 Task: Add Lifeway Organic Lowfat Plain Kefir to the cart.
Action: Mouse pressed left at (15, 78)
Screenshot: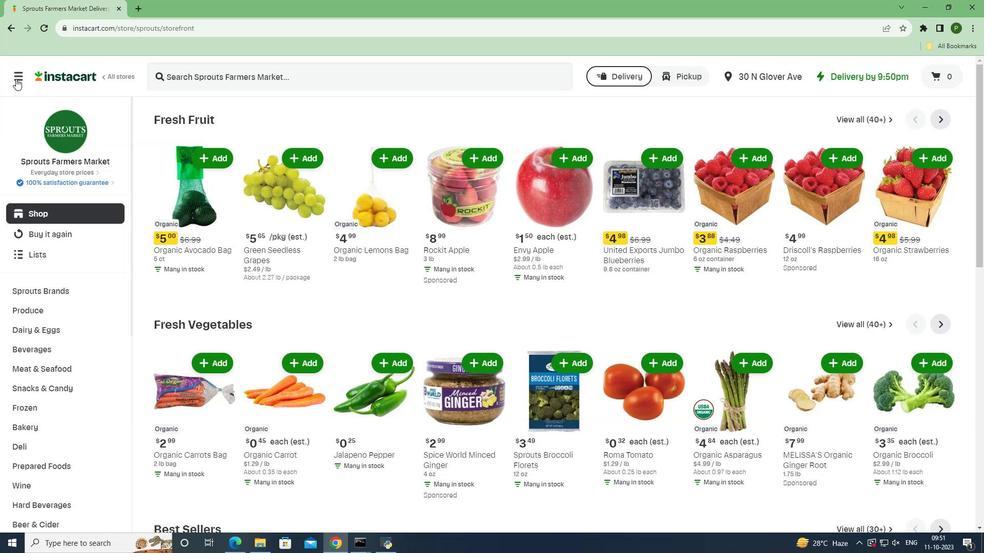 
Action: Mouse moved to (26, 274)
Screenshot: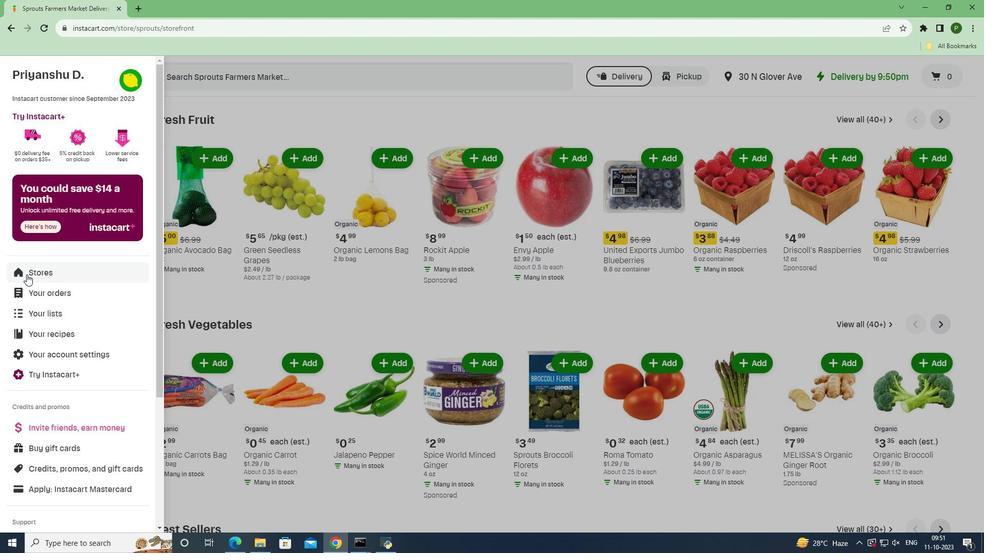 
Action: Mouse pressed left at (26, 274)
Screenshot: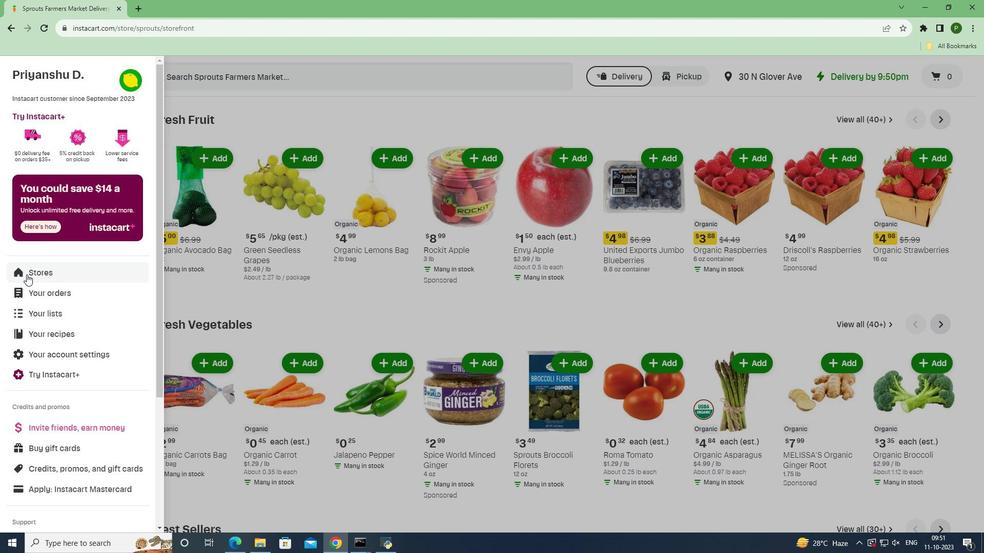 
Action: Mouse moved to (233, 117)
Screenshot: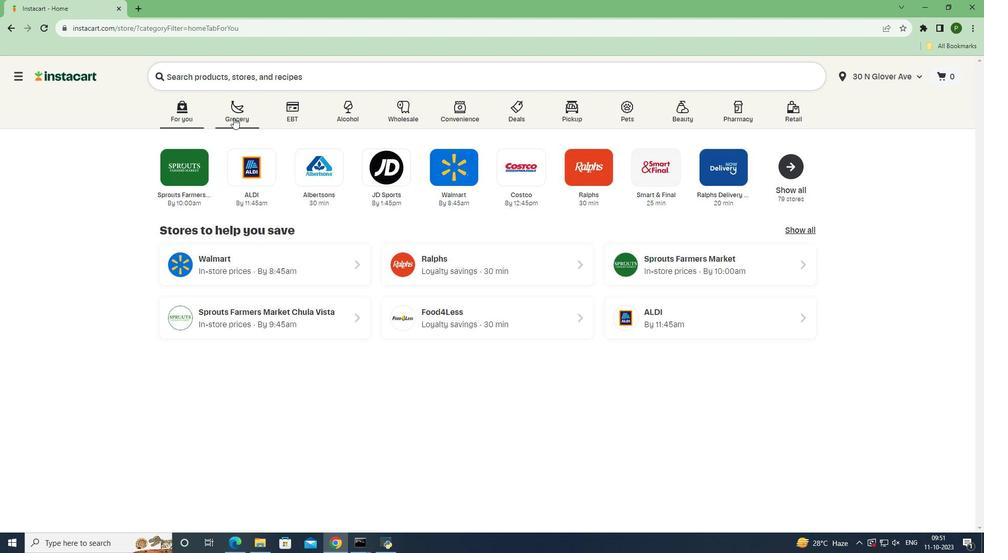 
Action: Mouse pressed left at (233, 117)
Screenshot: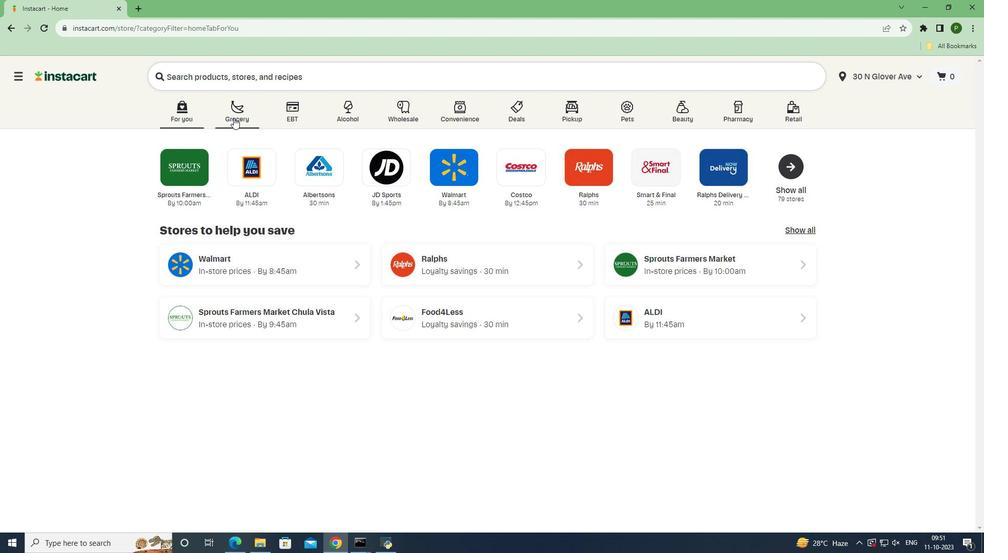 
Action: Mouse moved to (389, 224)
Screenshot: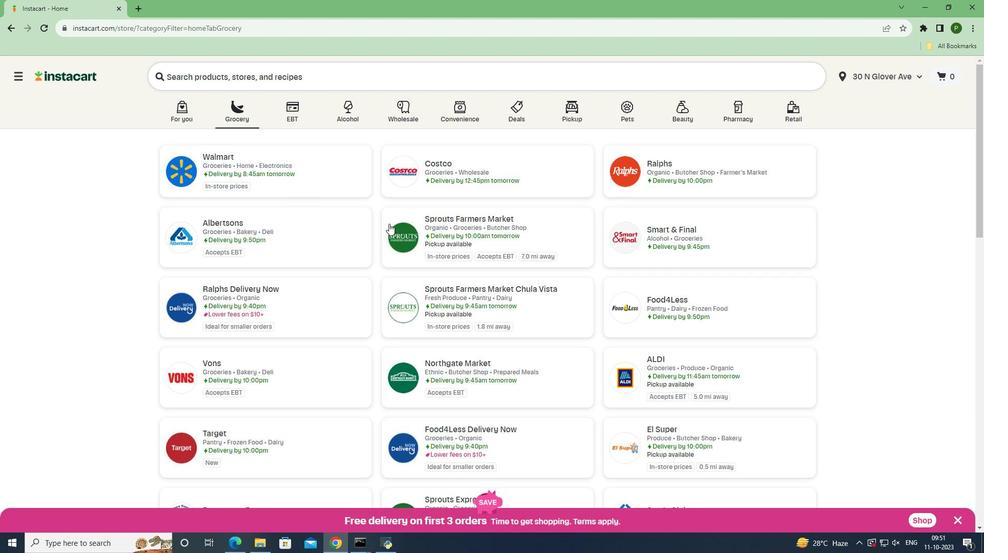 
Action: Mouse pressed left at (389, 224)
Screenshot: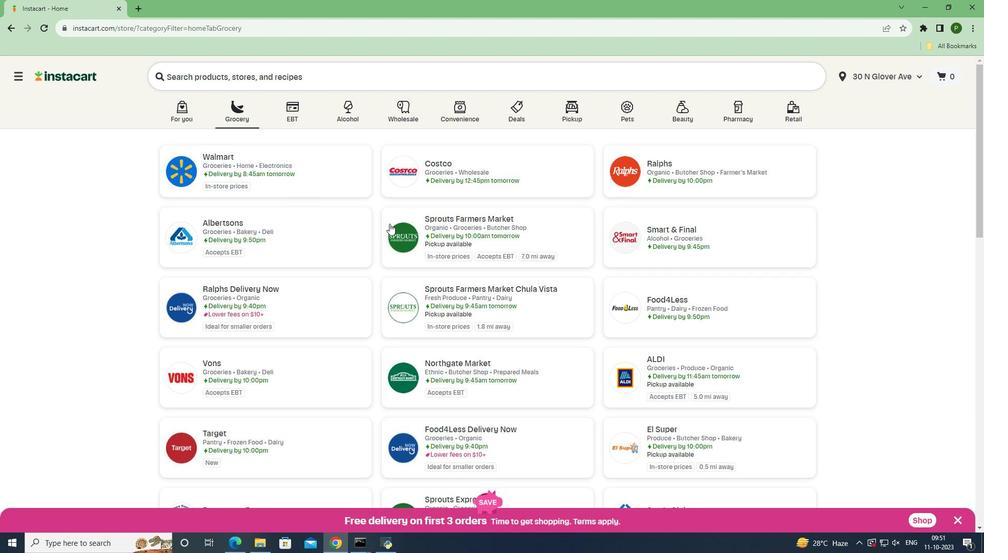 
Action: Mouse moved to (72, 330)
Screenshot: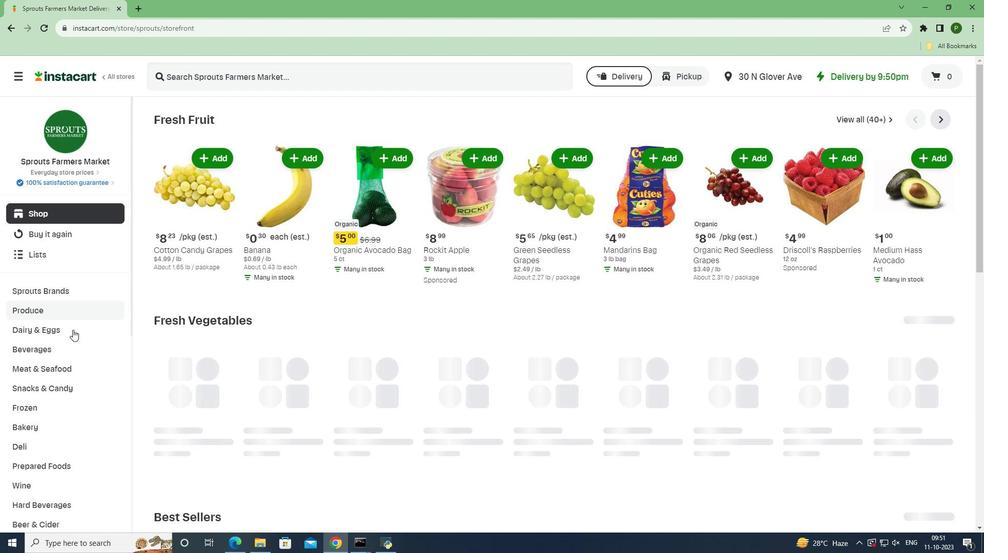 
Action: Mouse pressed left at (72, 330)
Screenshot: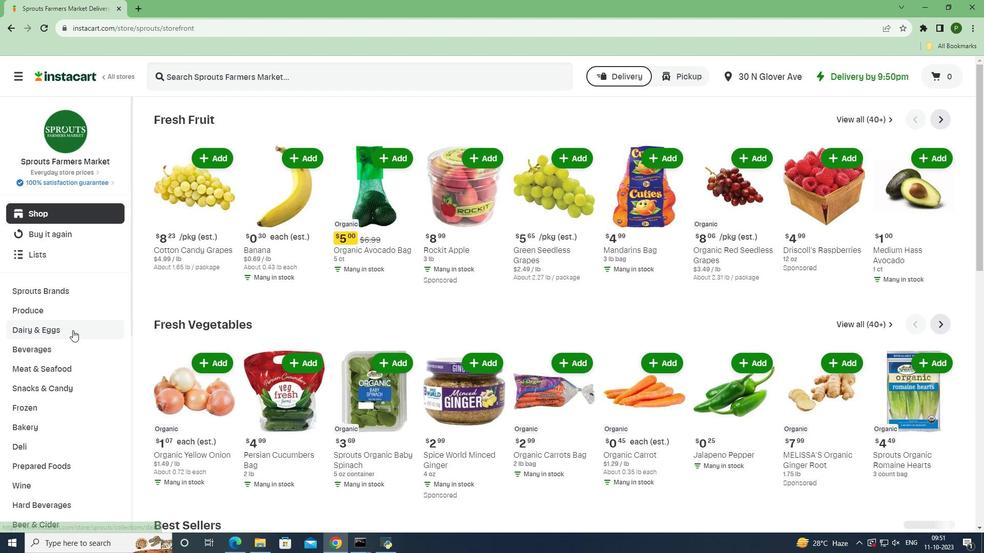 
Action: Mouse moved to (53, 409)
Screenshot: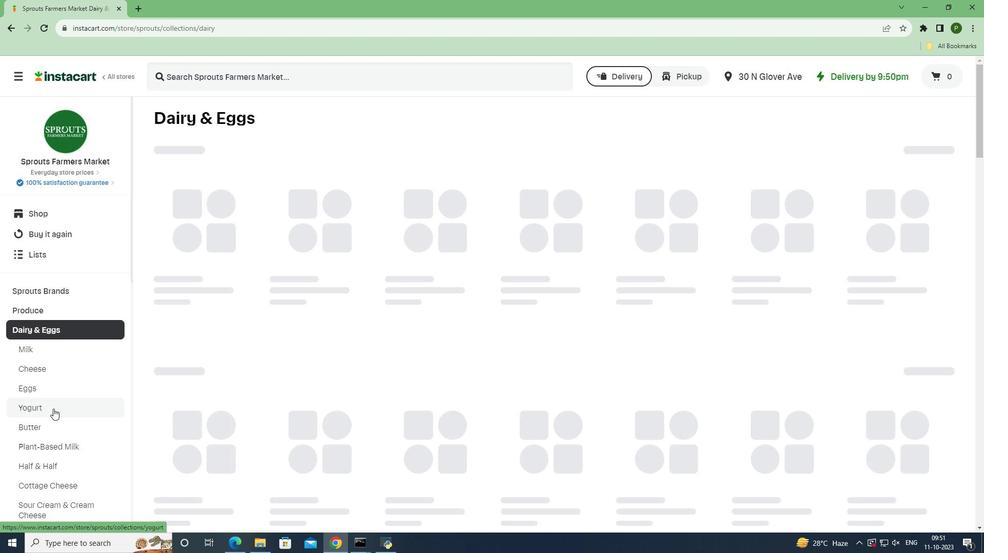 
Action: Mouse pressed left at (53, 409)
Screenshot: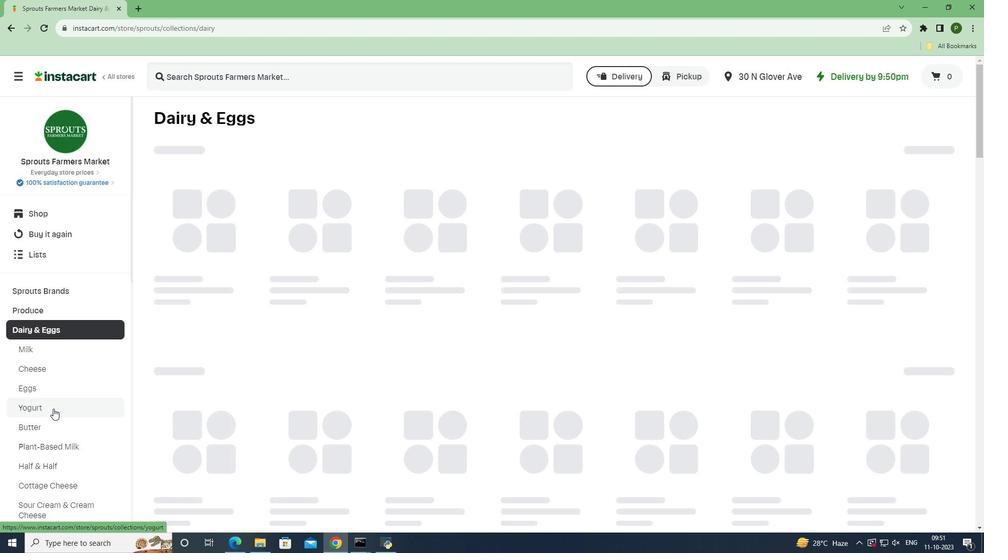 
Action: Mouse moved to (196, 76)
Screenshot: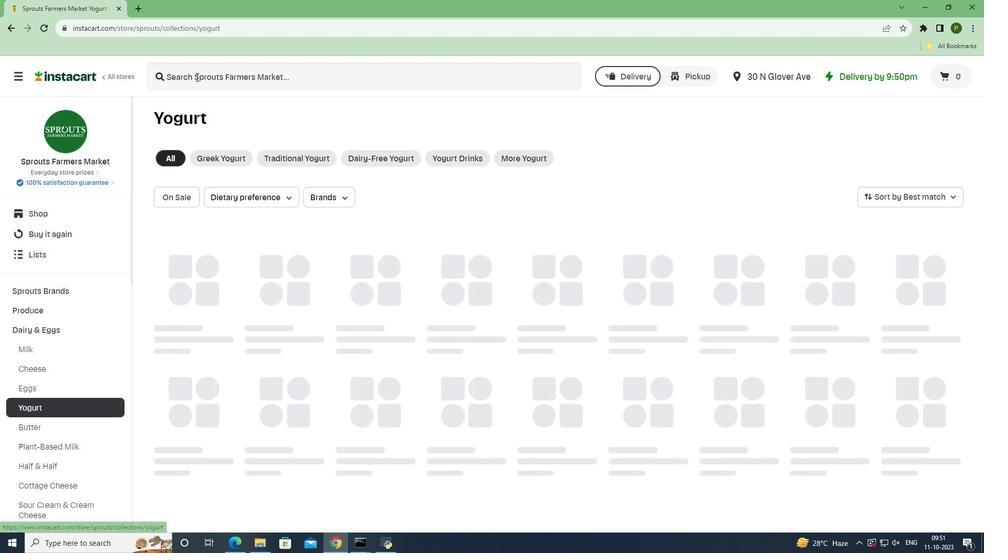 
Action: Mouse pressed left at (196, 76)
Screenshot: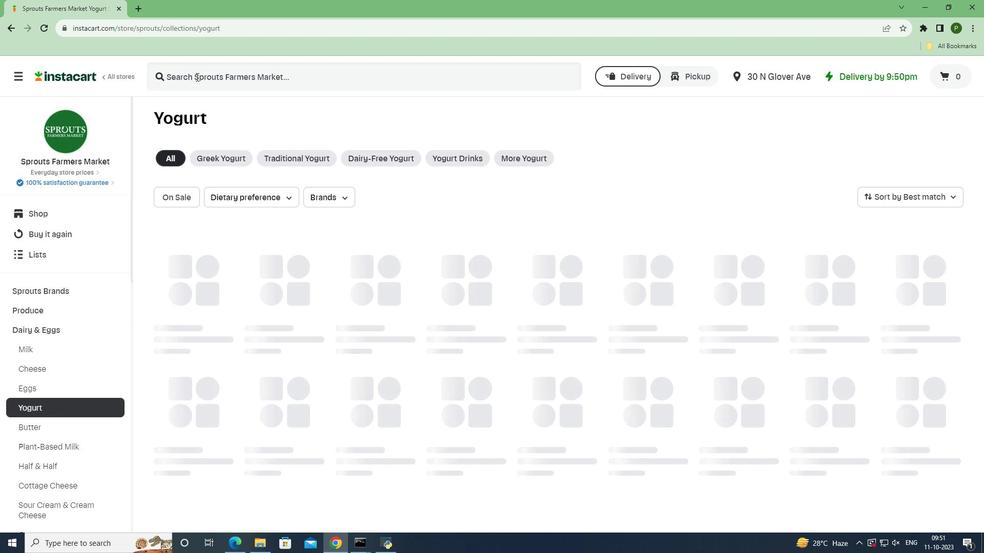 
Action: Key pressed <Key.caps_lock>L<Key.caps_lock>ifeway<Key.space><Key.caps_lock>O<Key.caps_lock>rganic<Key.space><Key.caps_lock>L<Key.caps_lock>owfat<Key.space><Key.caps_lock>P<Key.caps_lock>lain<Key.space><Key.caps_lock>K<Key.caps_lock>efir<Key.space><Key.enter>
Screenshot: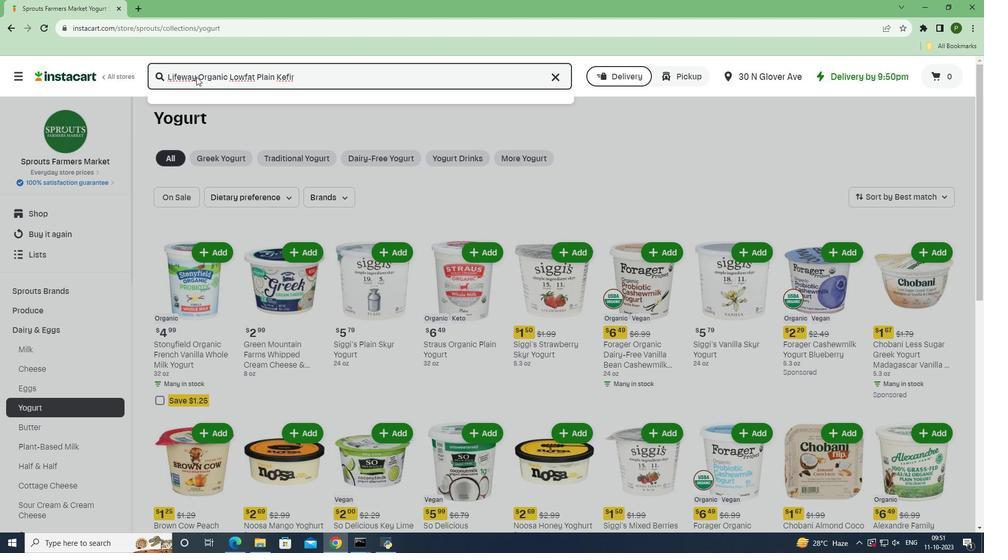 
Action: Mouse moved to (447, 173)
Screenshot: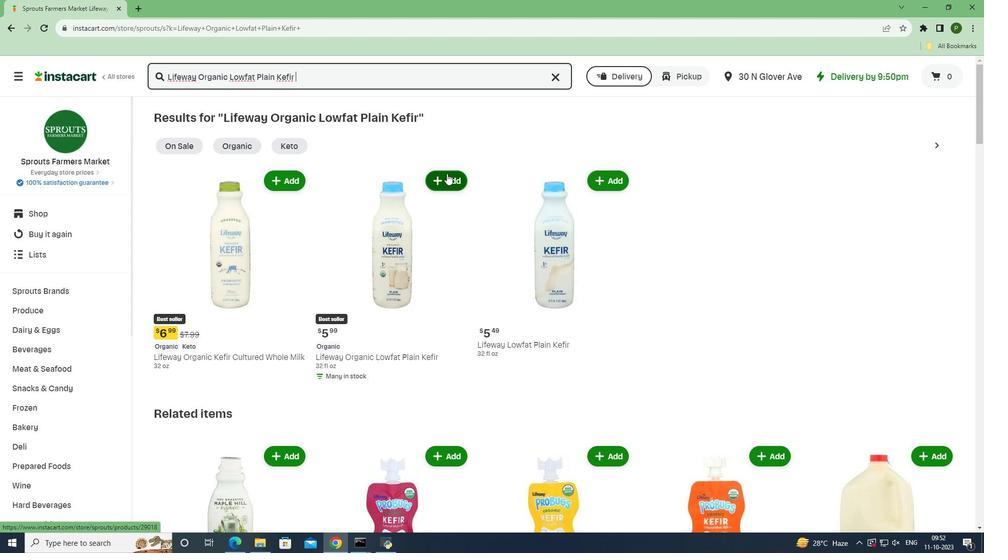 
Action: Mouse pressed left at (447, 173)
Screenshot: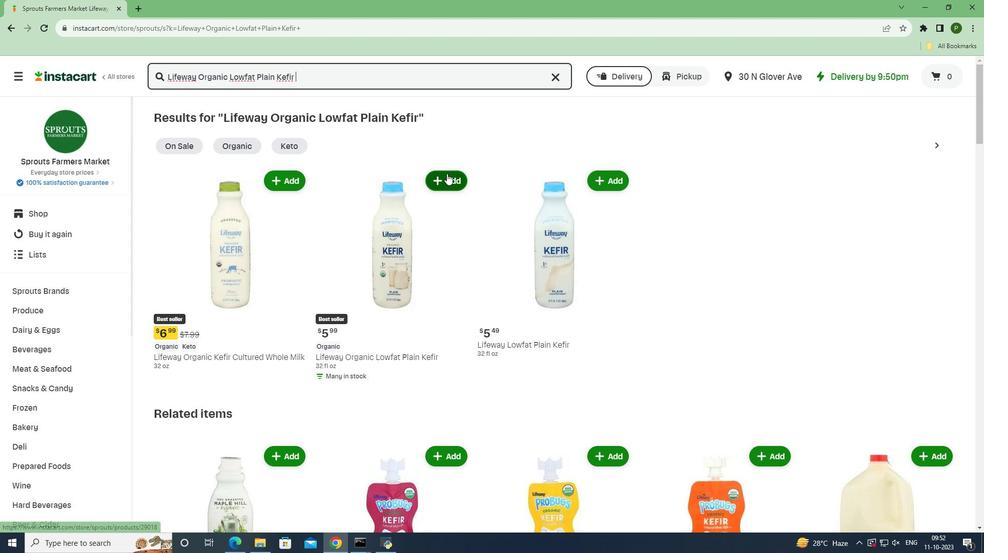 
Action: Mouse moved to (459, 218)
Screenshot: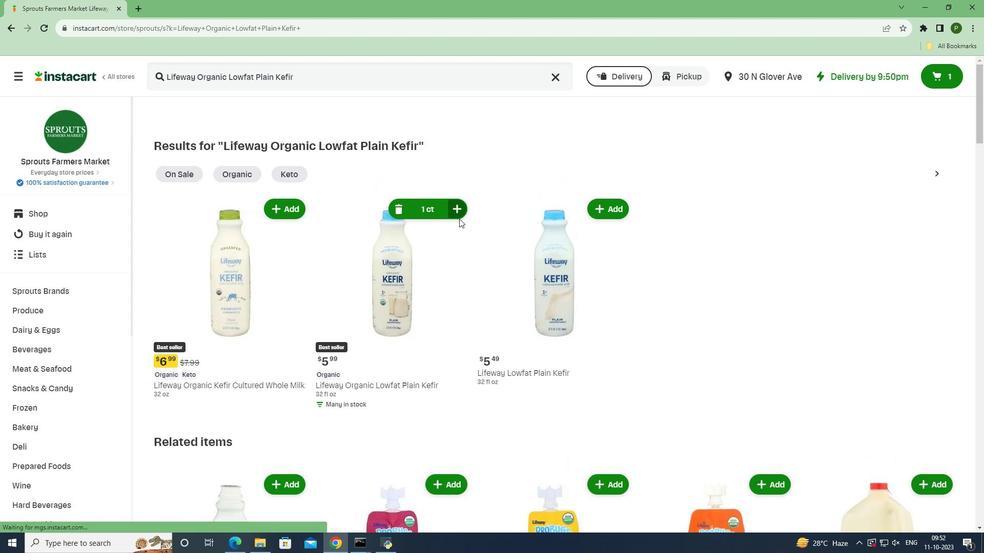 
